 Task: Open and read the 'Late Coming Notification' email.
Action: Mouse moved to (193, 25)
Screenshot: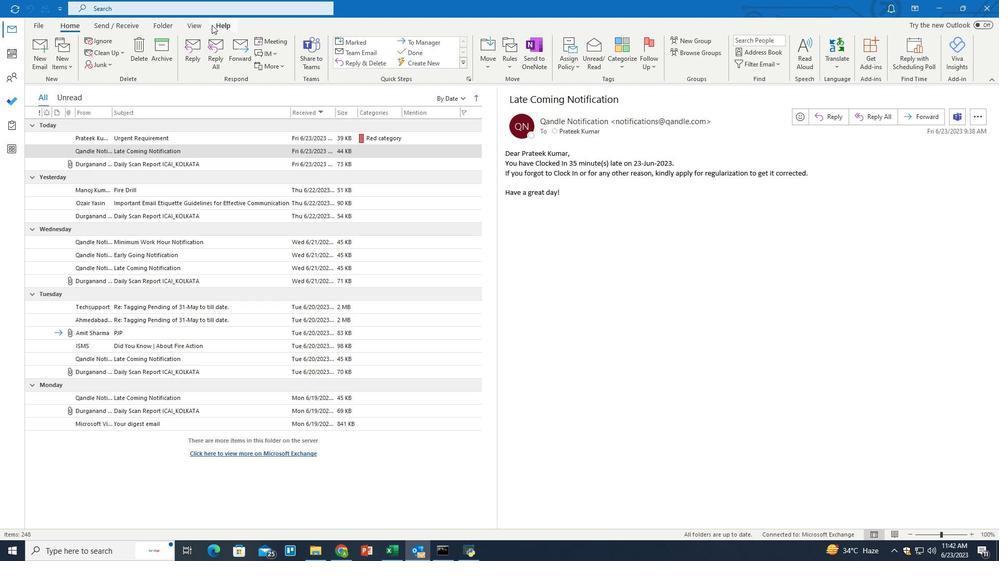 
Action: Mouse pressed left at (193, 25)
Screenshot: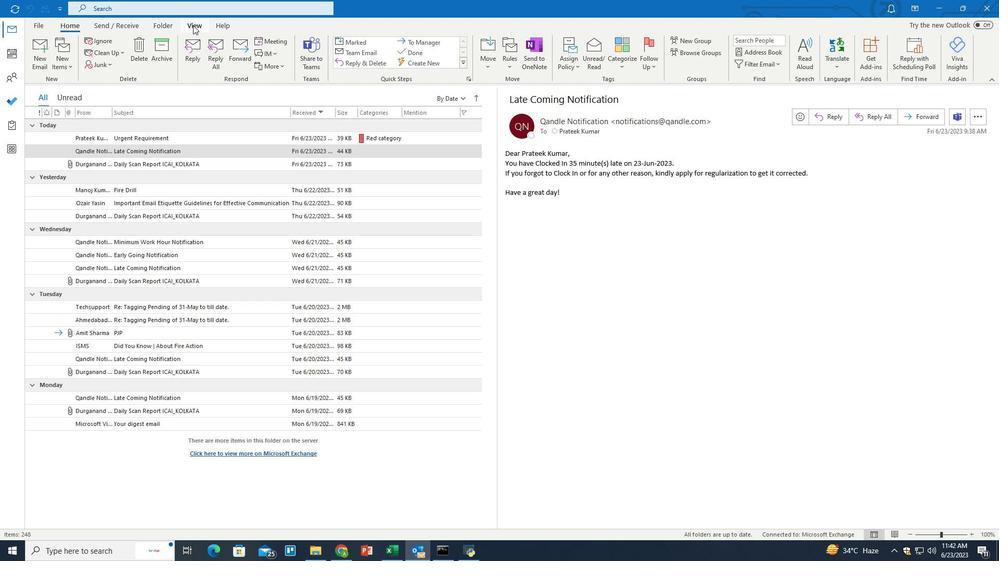
Action: Mouse moved to (830, 64)
Screenshot: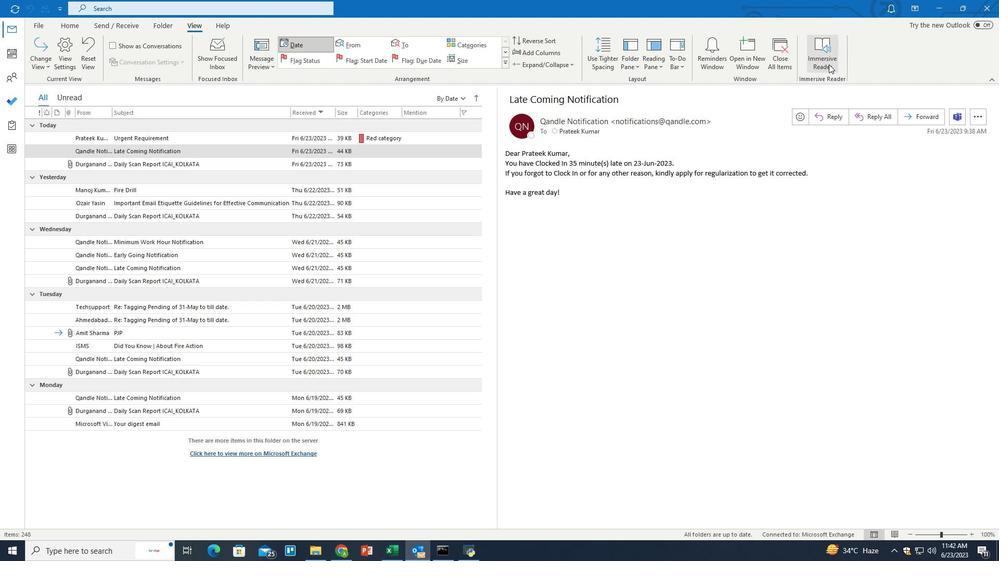 
Action: Mouse pressed left at (830, 64)
Screenshot: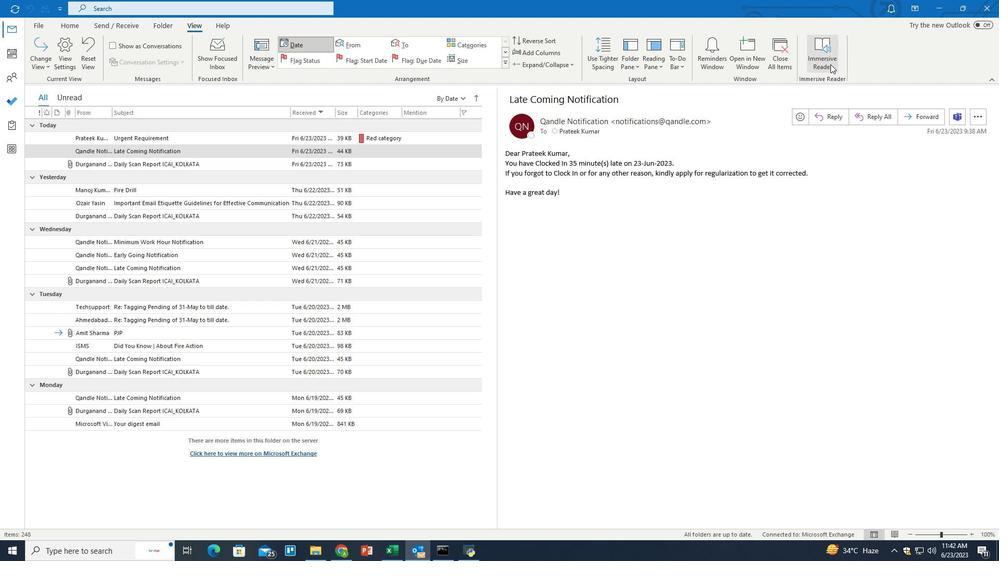 
Action: Mouse moved to (169, 64)
Screenshot: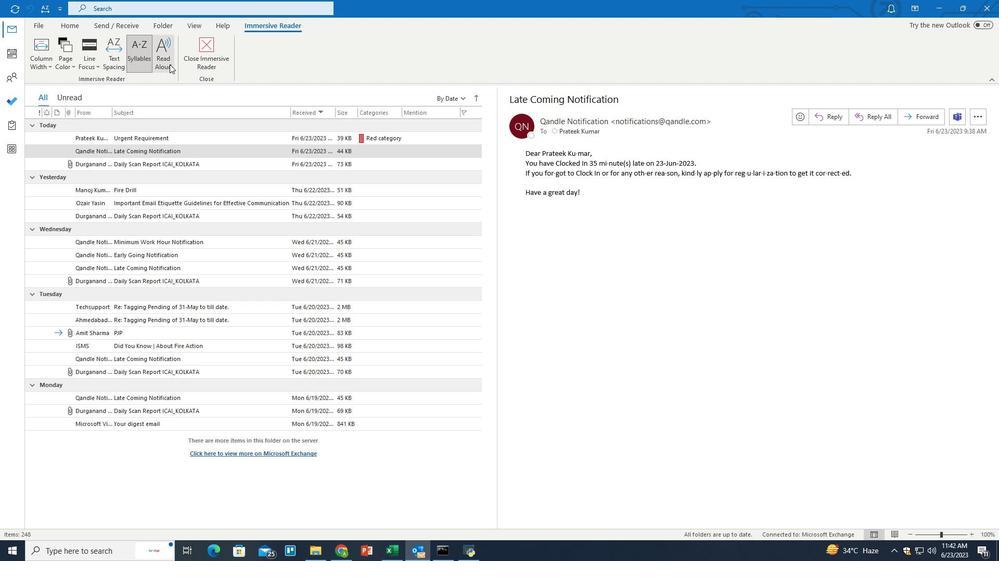 
Action: Mouse pressed left at (169, 64)
Screenshot: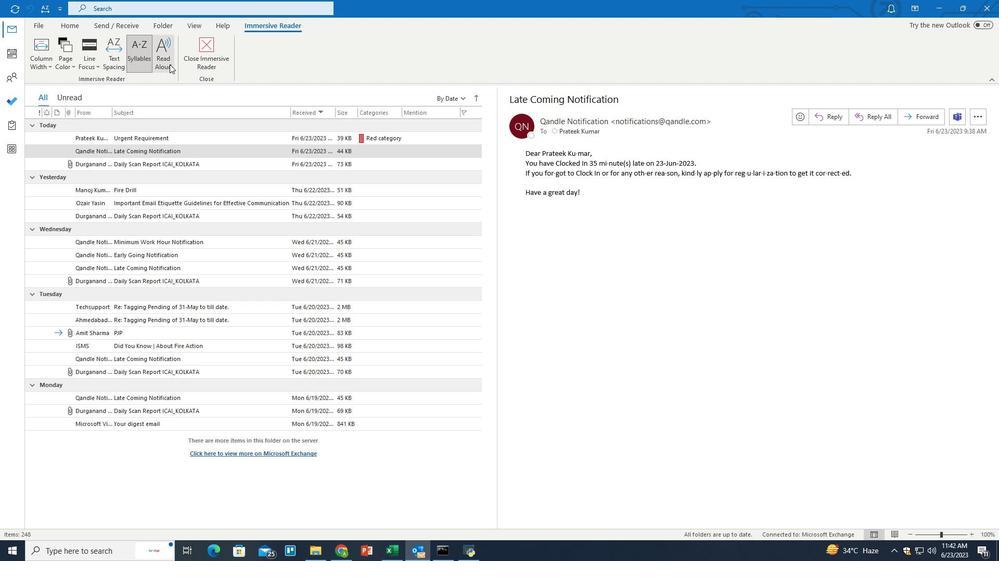 
Action: Mouse moved to (908, 148)
Screenshot: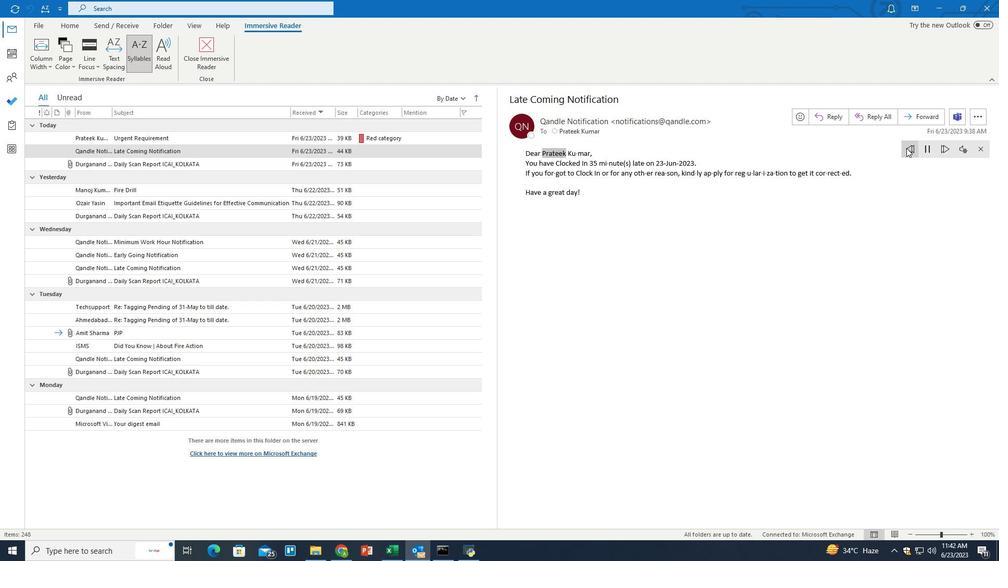 
Action: Mouse pressed left at (908, 148)
Screenshot: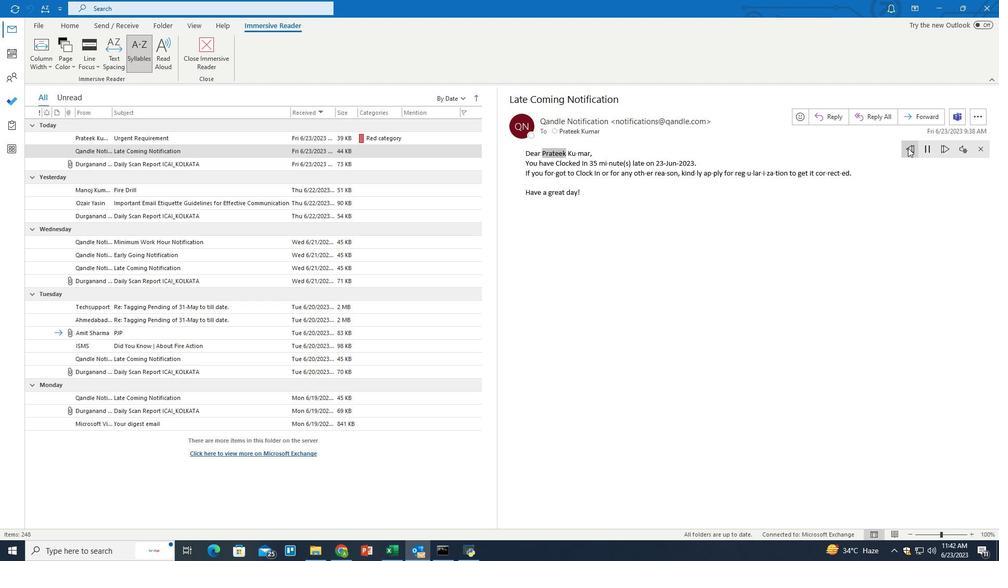 
